 Task: Assign Person0002 as Assignee of Issue Issue0004 in Backlog  in Scrum Project Project0001 in Jira
Action: Mouse moved to (453, 499)
Screenshot: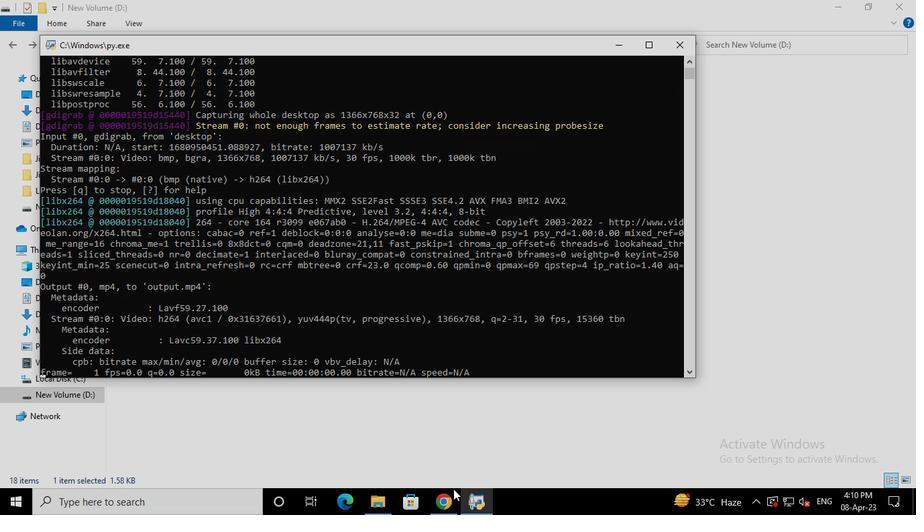
Action: Mouse pressed left at (453, 499)
Screenshot: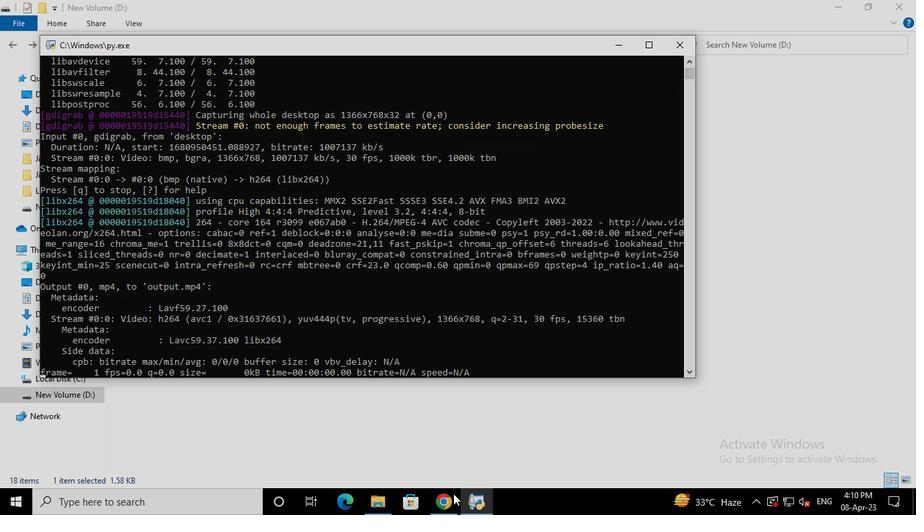 
Action: Mouse moved to (53, 200)
Screenshot: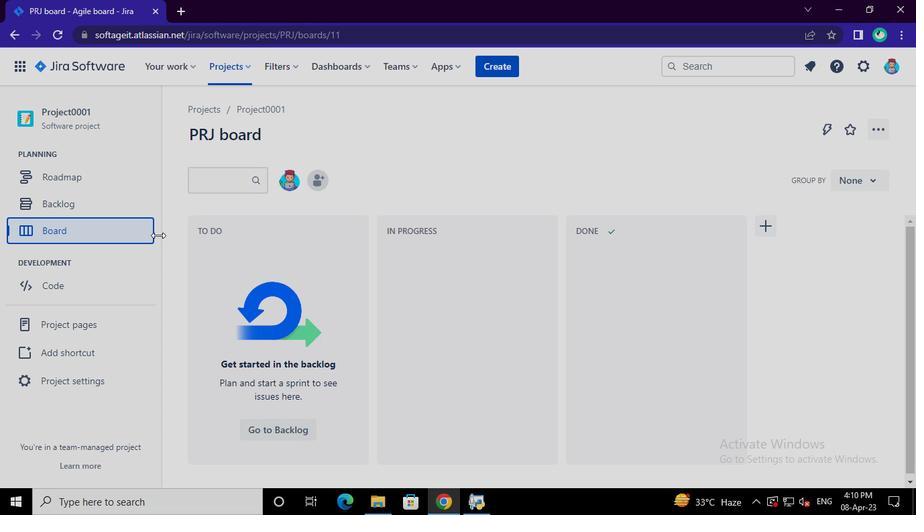 
Action: Mouse pressed left at (53, 200)
Screenshot: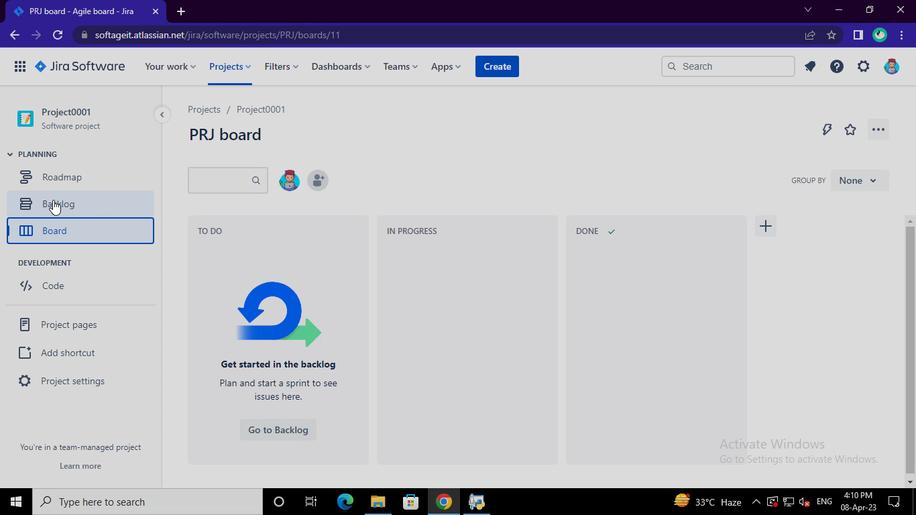 
Action: Mouse moved to (833, 377)
Screenshot: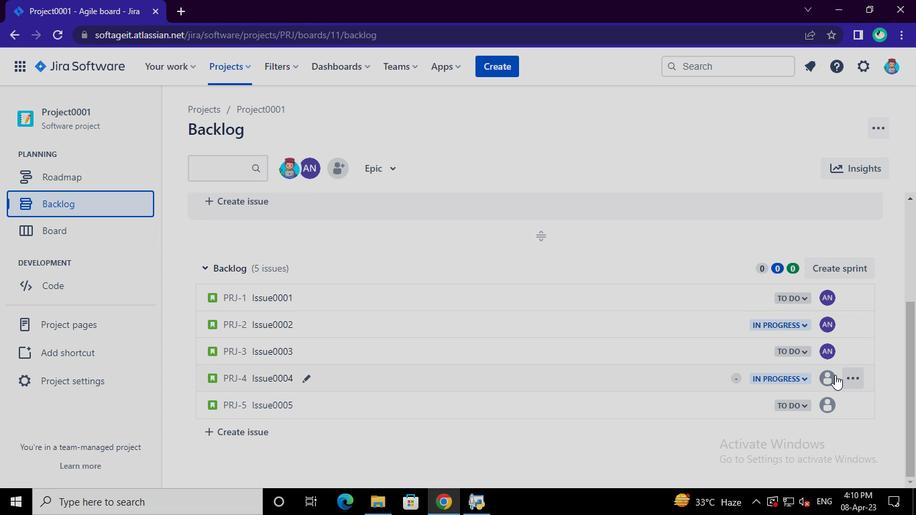 
Action: Mouse pressed left at (833, 377)
Screenshot: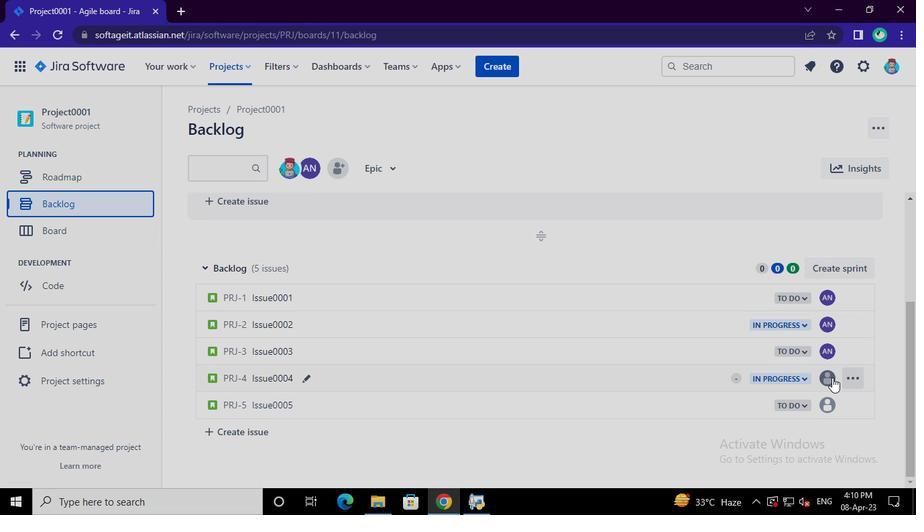 
Action: Mouse moved to (723, 470)
Screenshot: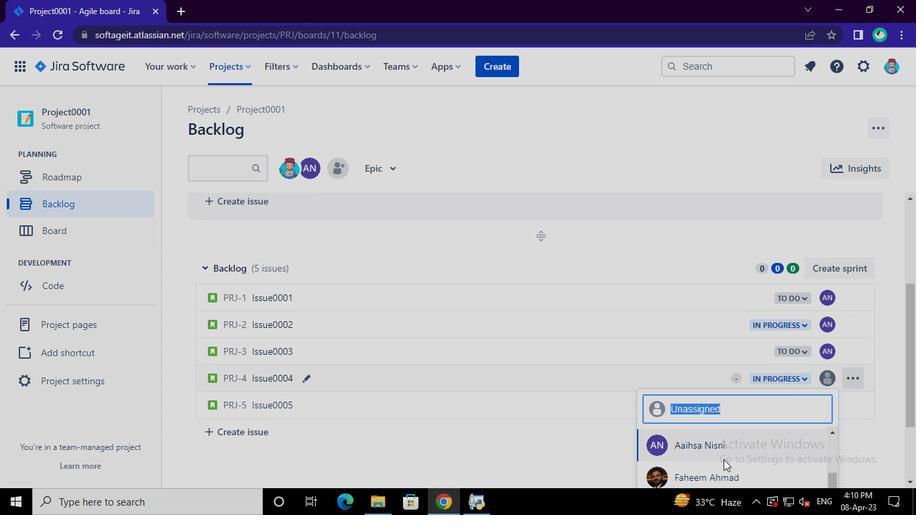 
Action: Mouse pressed left at (723, 470)
Screenshot: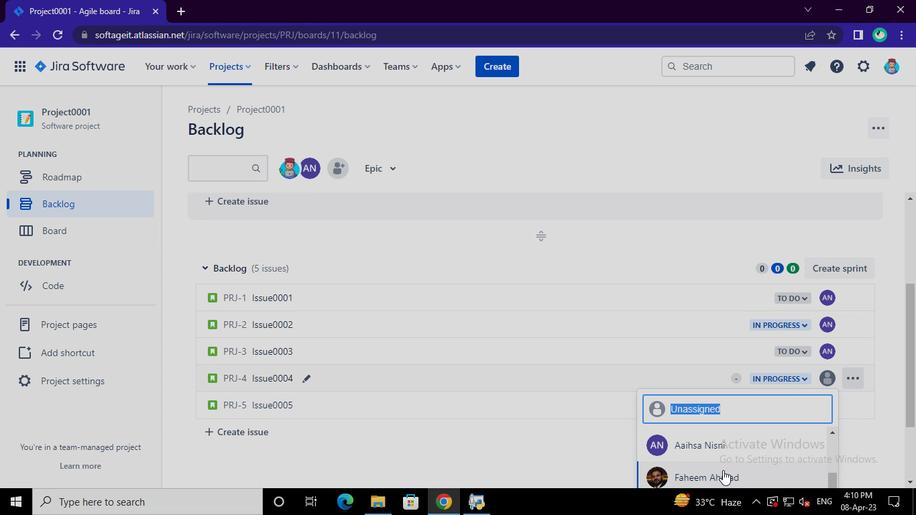 
Action: Mouse moved to (471, 511)
Screenshot: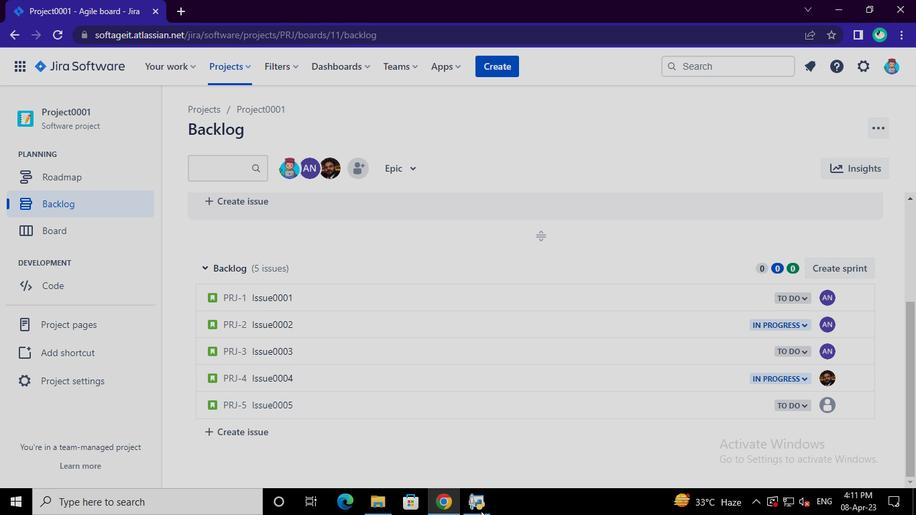 
Action: Mouse pressed left at (471, 511)
Screenshot: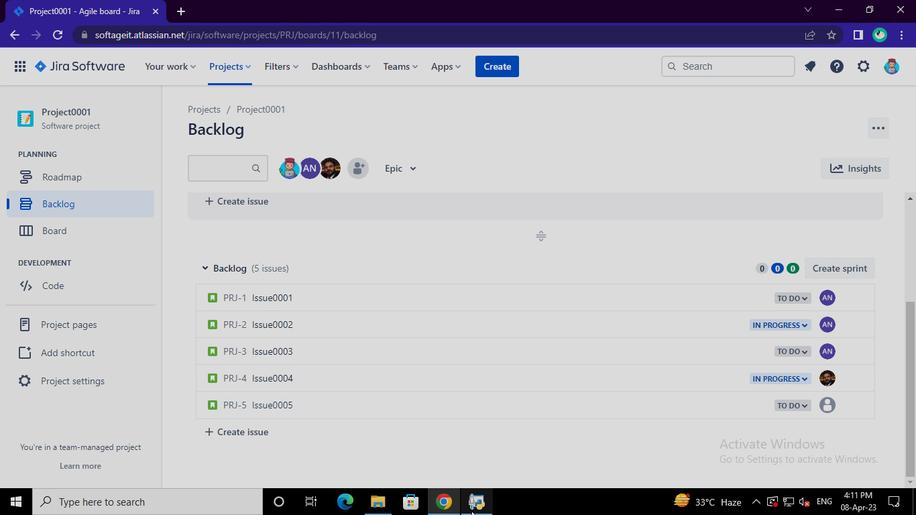 
Action: Mouse moved to (683, 46)
Screenshot: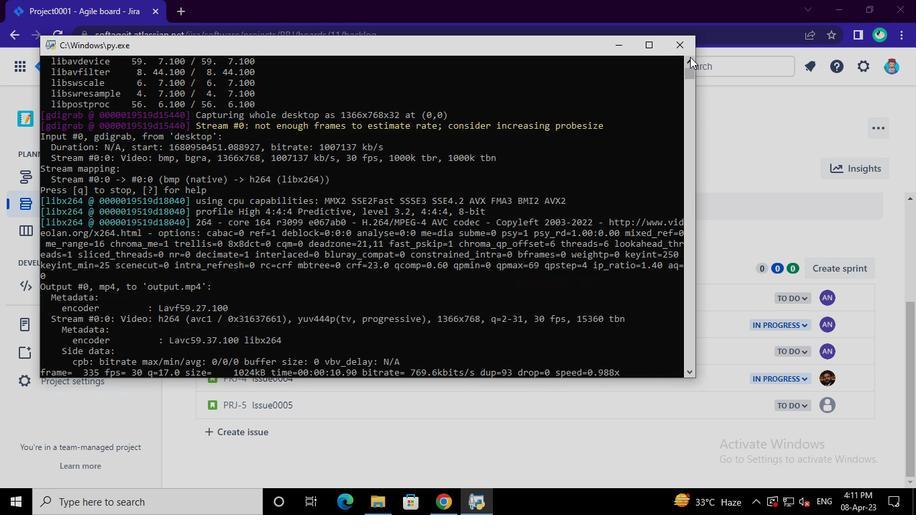 
Action: Mouse pressed left at (683, 46)
Screenshot: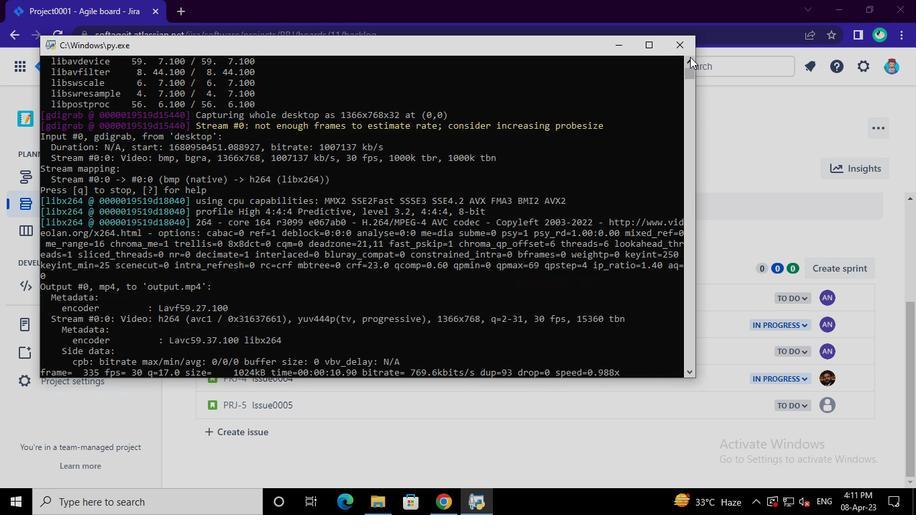 
Action: Mouse moved to (682, 46)
Screenshot: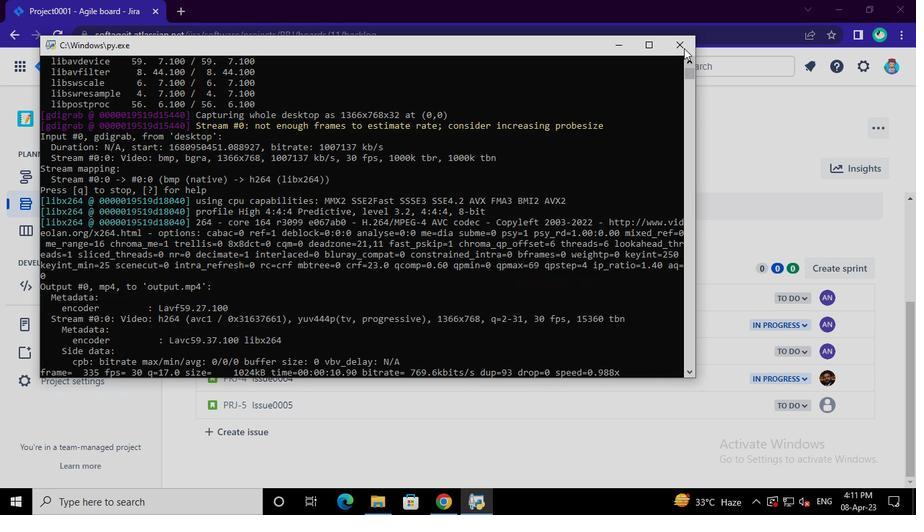 
